 Task: Create a rule when anyone enters a card discription starting with a date after set due on the date.
Action: Mouse moved to (1158, 94)
Screenshot: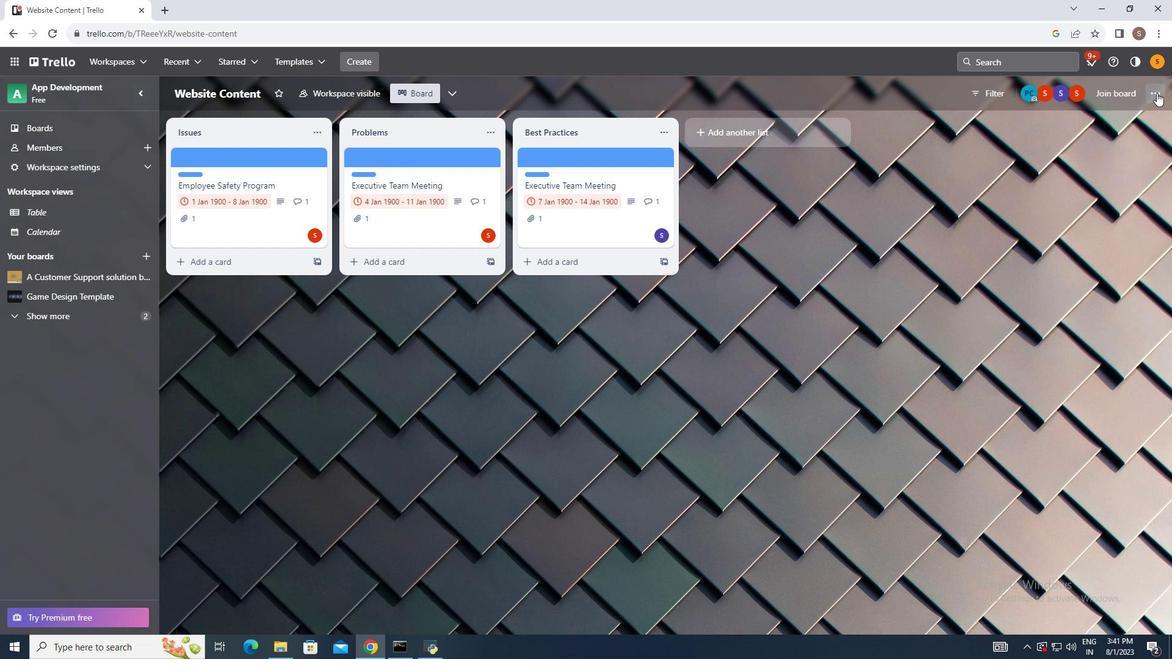 
Action: Mouse pressed left at (1158, 94)
Screenshot: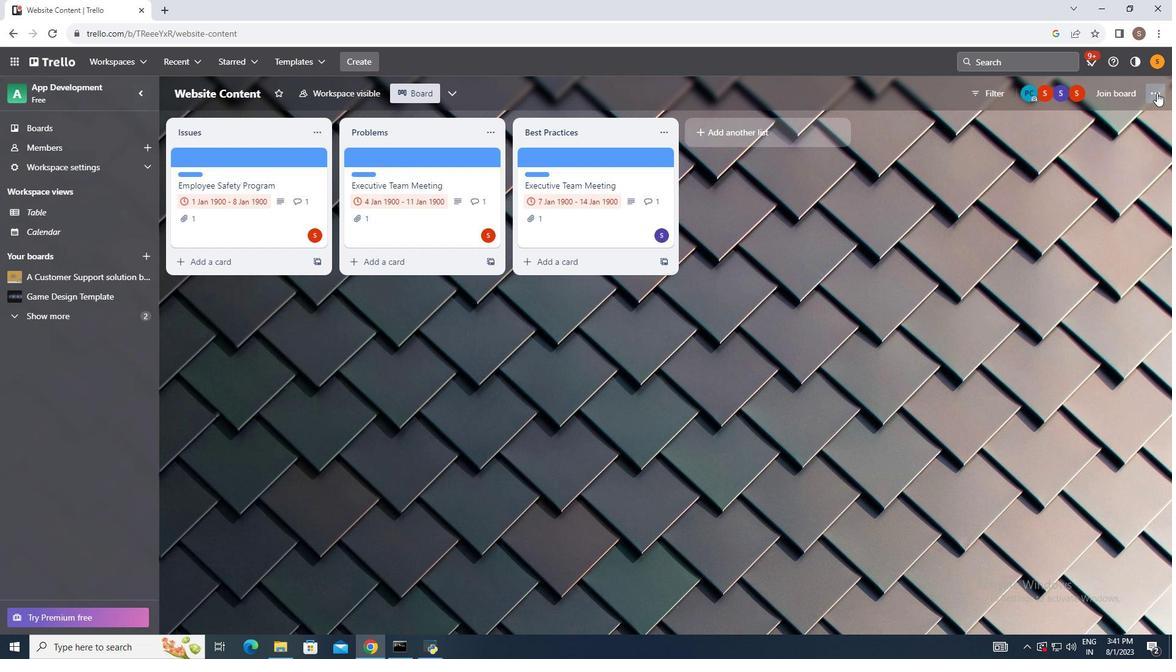 
Action: Mouse moved to (1069, 247)
Screenshot: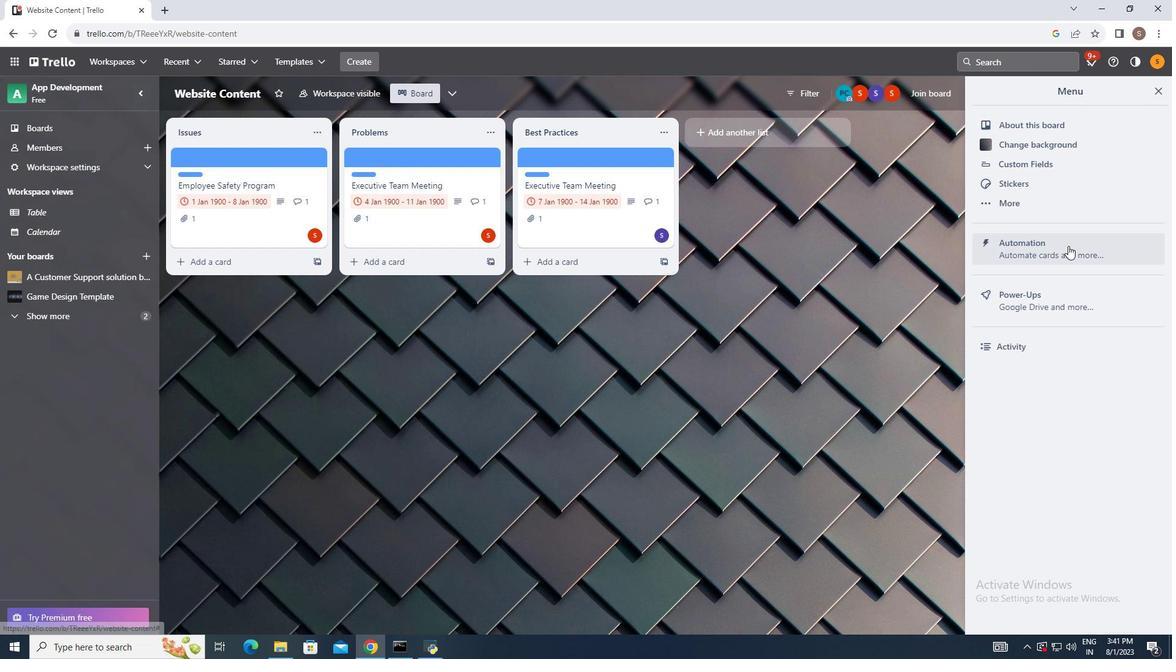 
Action: Mouse pressed left at (1069, 247)
Screenshot: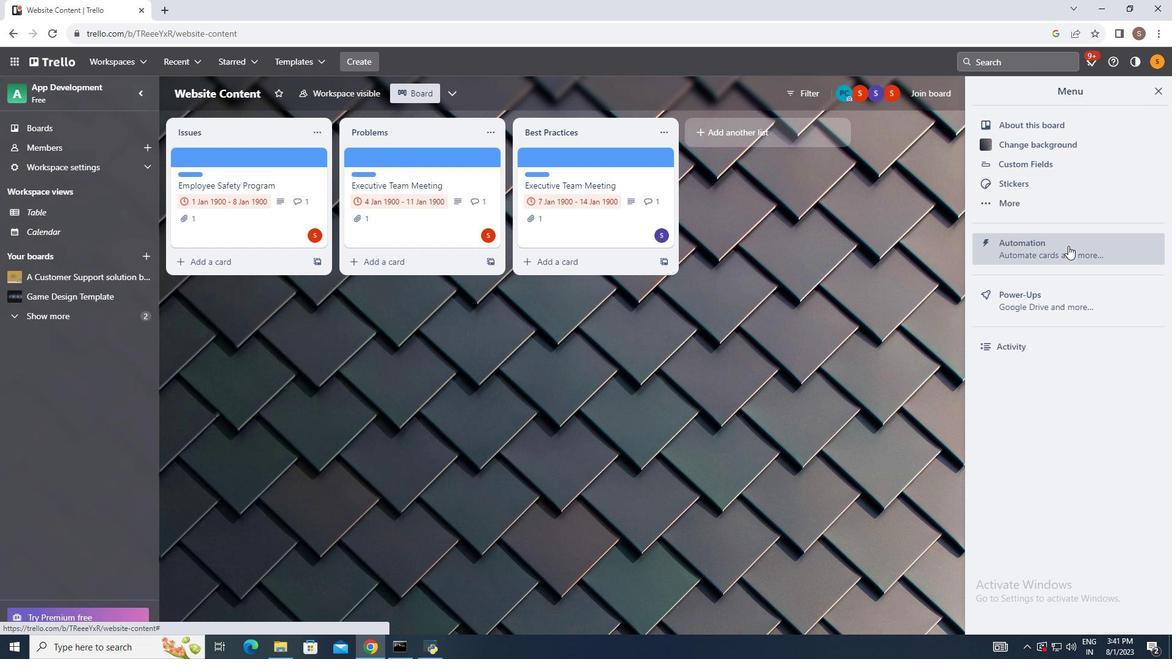 
Action: Mouse moved to (239, 194)
Screenshot: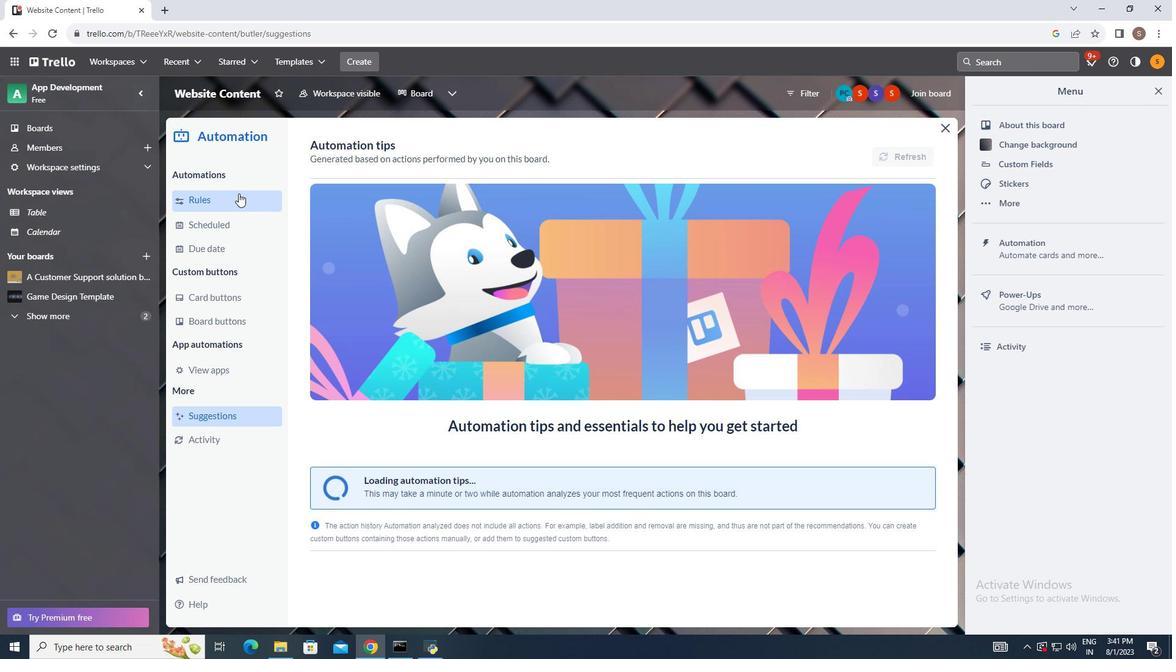 
Action: Mouse pressed left at (239, 194)
Screenshot: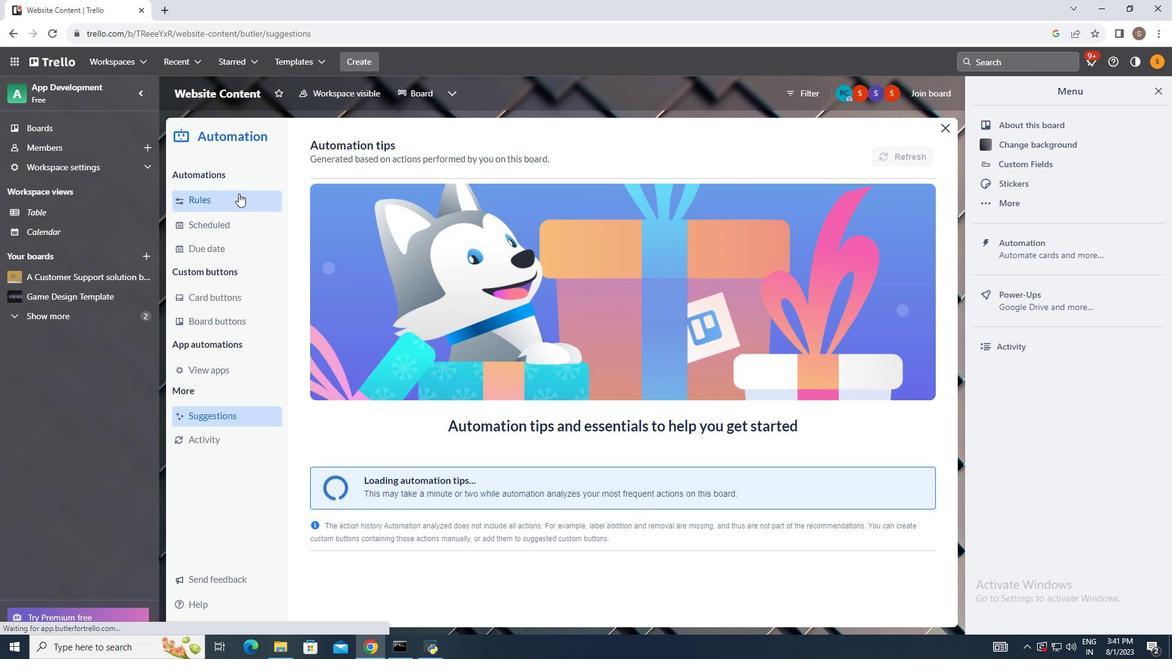 
Action: Mouse moved to (821, 147)
Screenshot: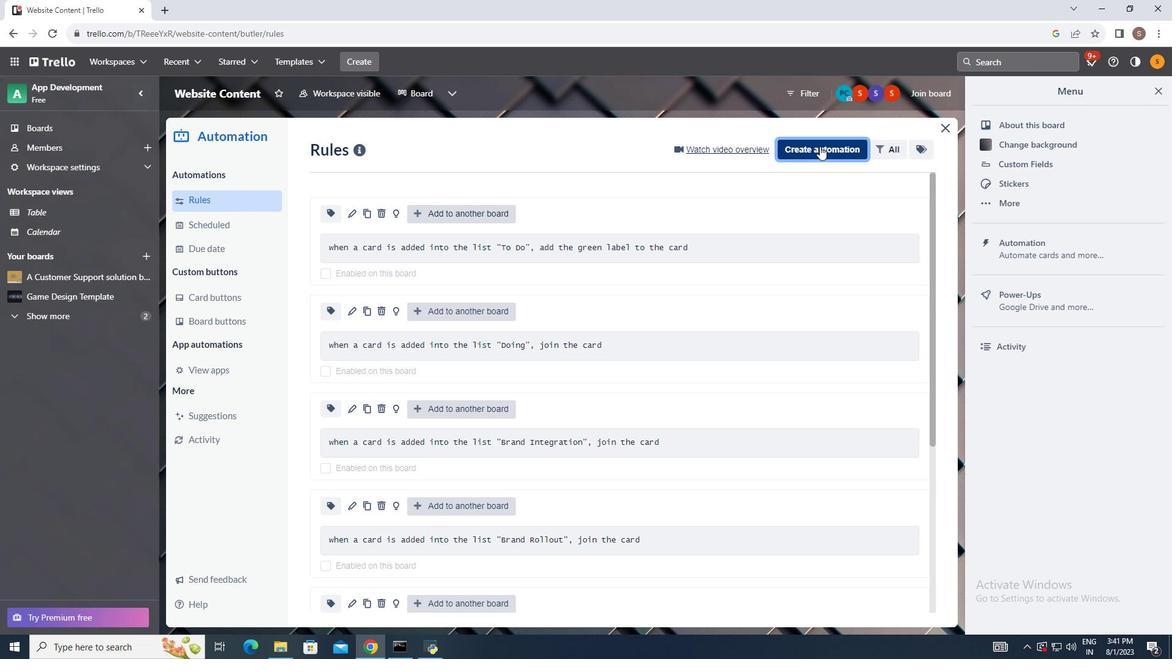 
Action: Mouse pressed left at (821, 147)
Screenshot: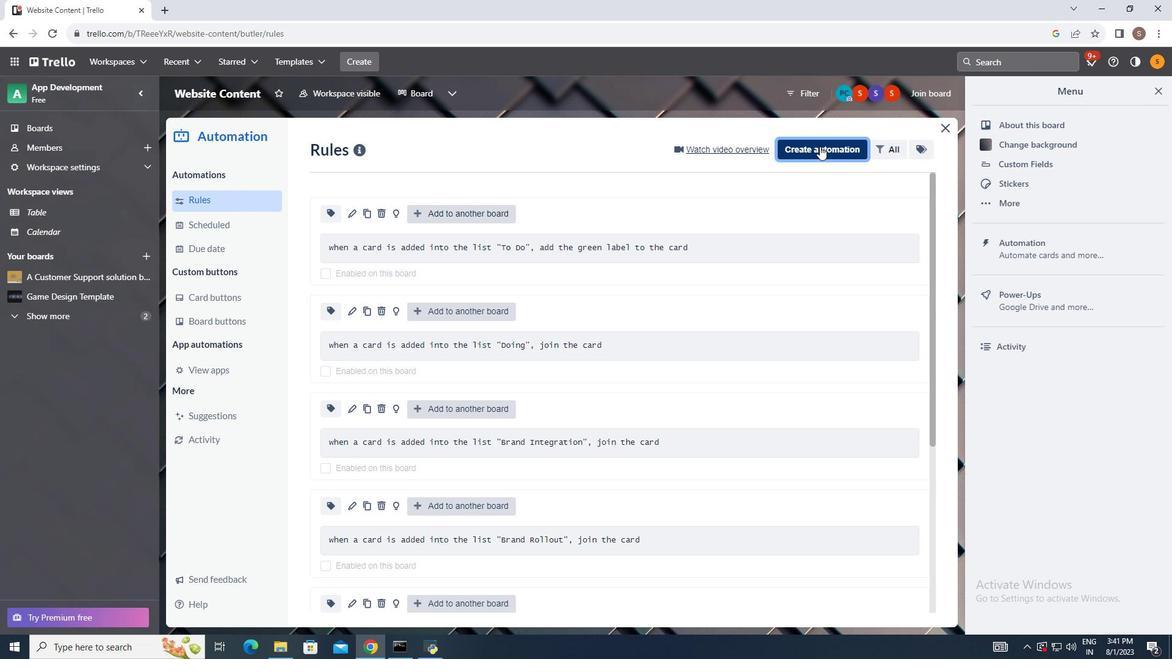 
Action: Mouse moved to (644, 268)
Screenshot: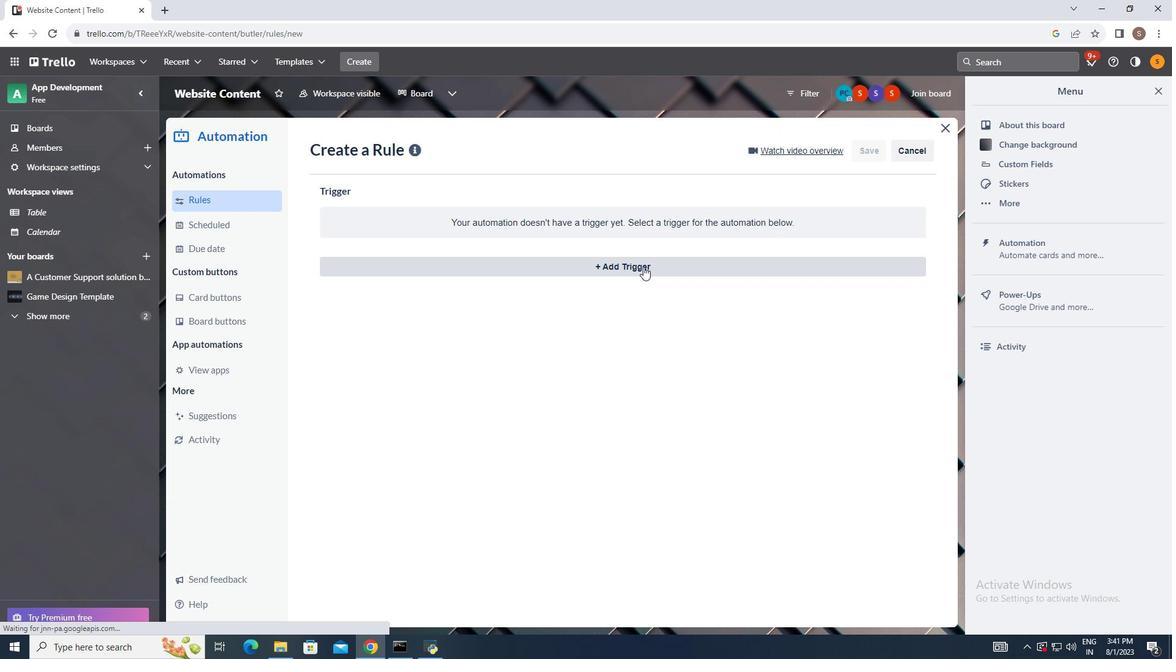 
Action: Mouse pressed left at (644, 268)
Screenshot: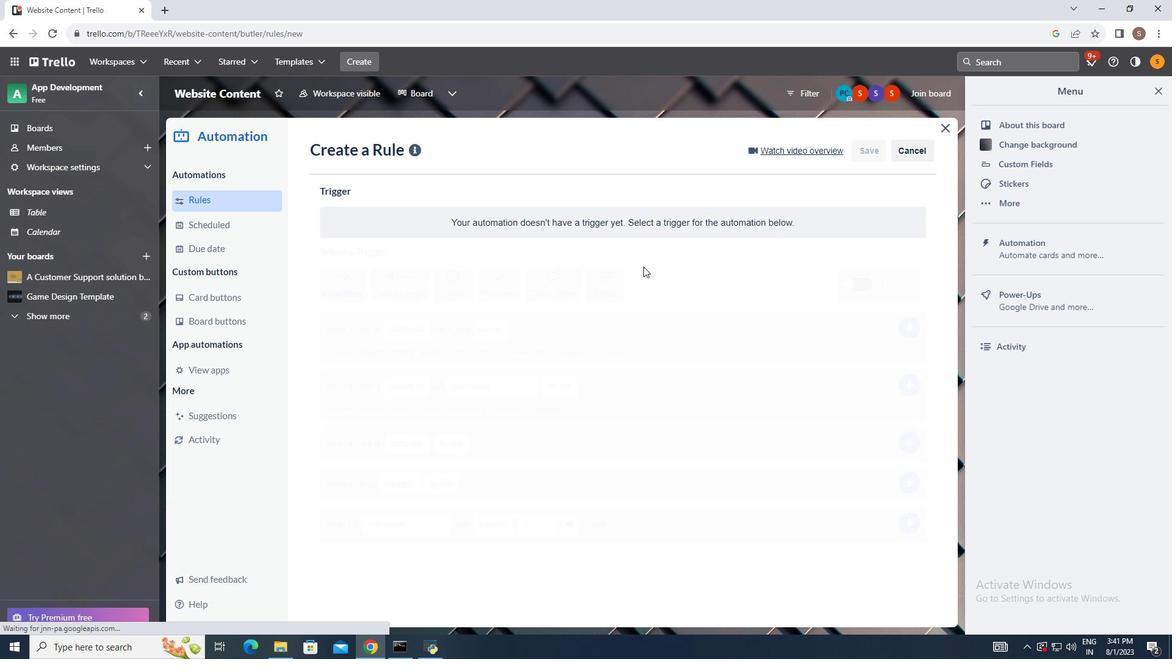 
Action: Mouse moved to (459, 305)
Screenshot: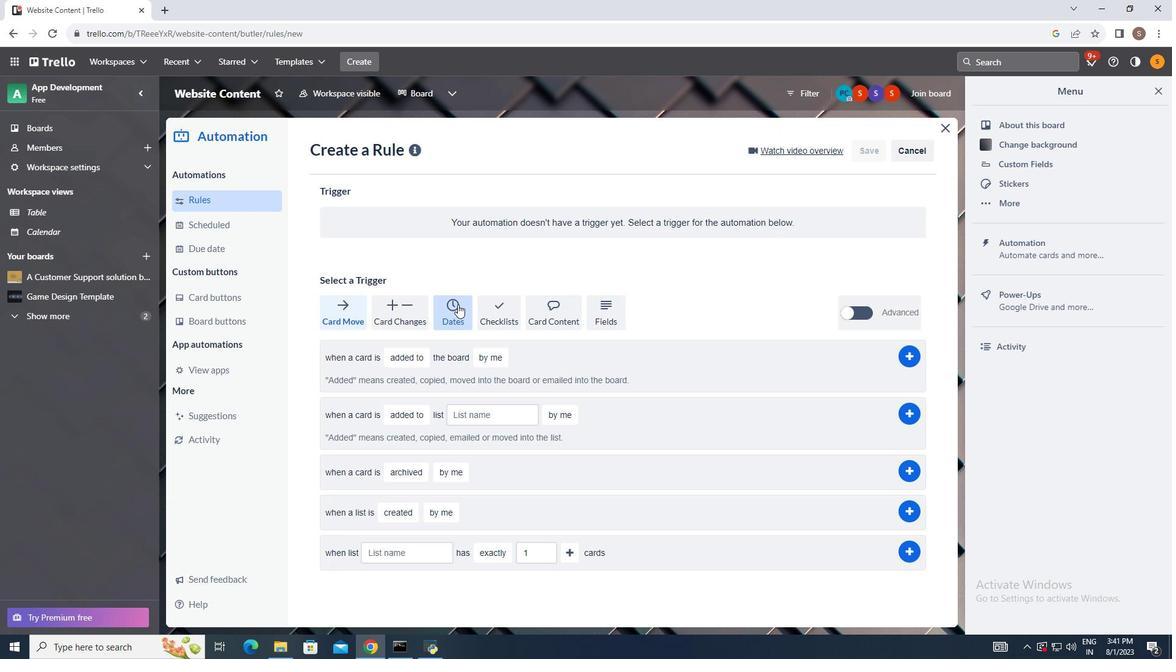
Action: Mouse pressed left at (459, 305)
Screenshot: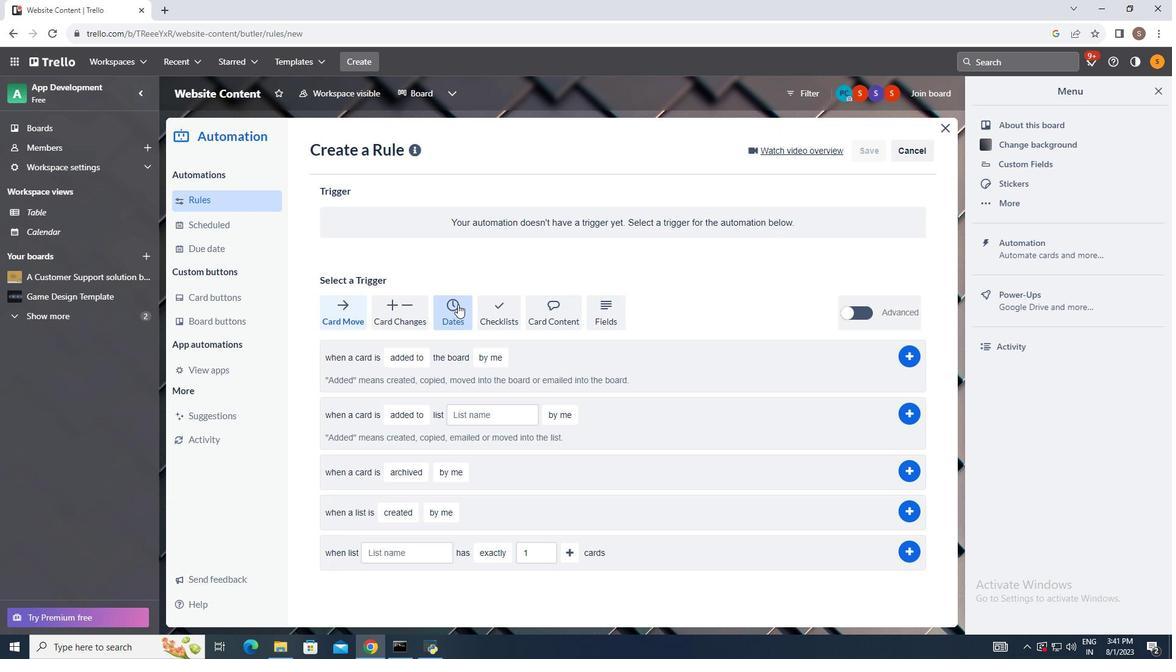 
Action: Mouse moved to (366, 459)
Screenshot: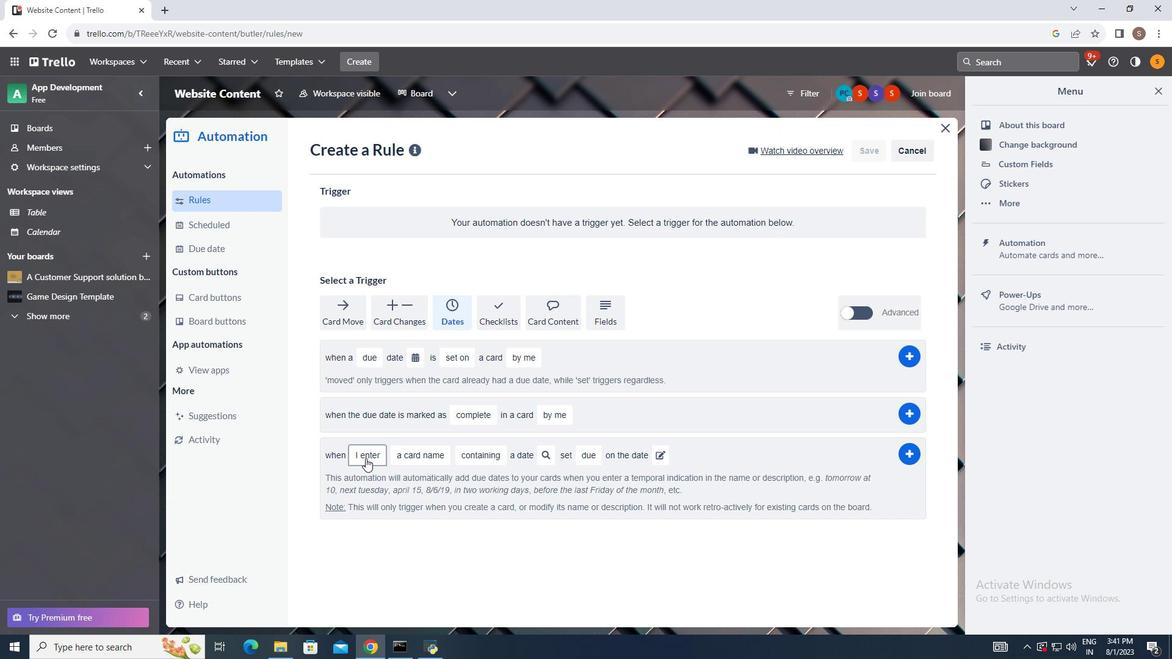 
Action: Mouse pressed left at (366, 459)
Screenshot: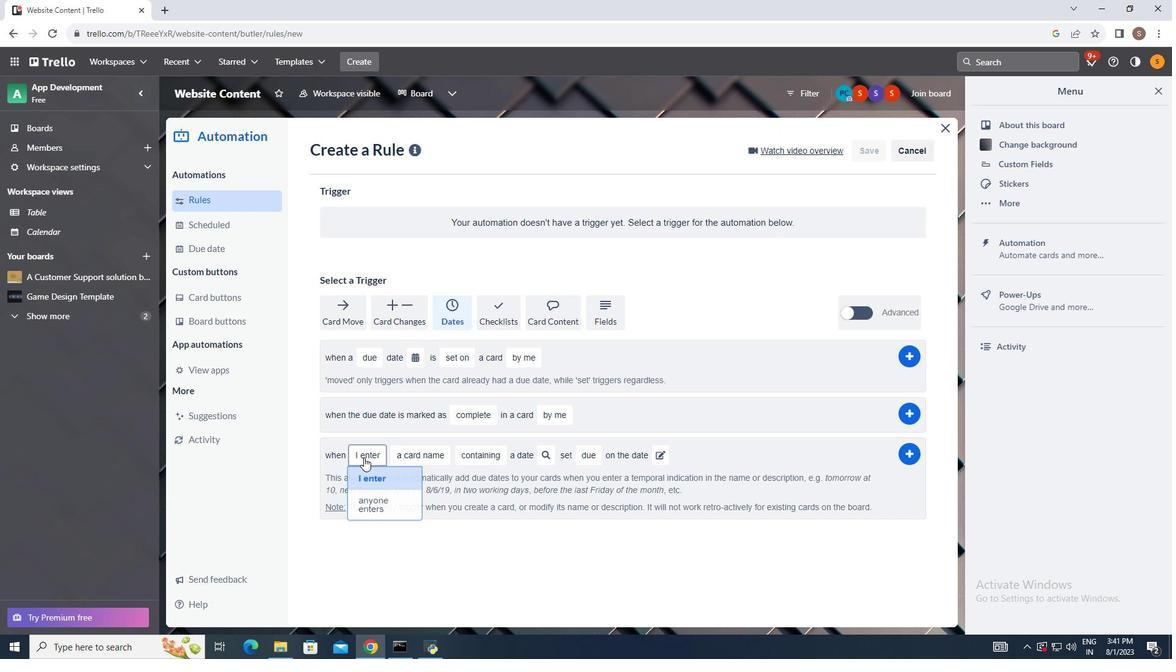 
Action: Mouse moved to (363, 501)
Screenshot: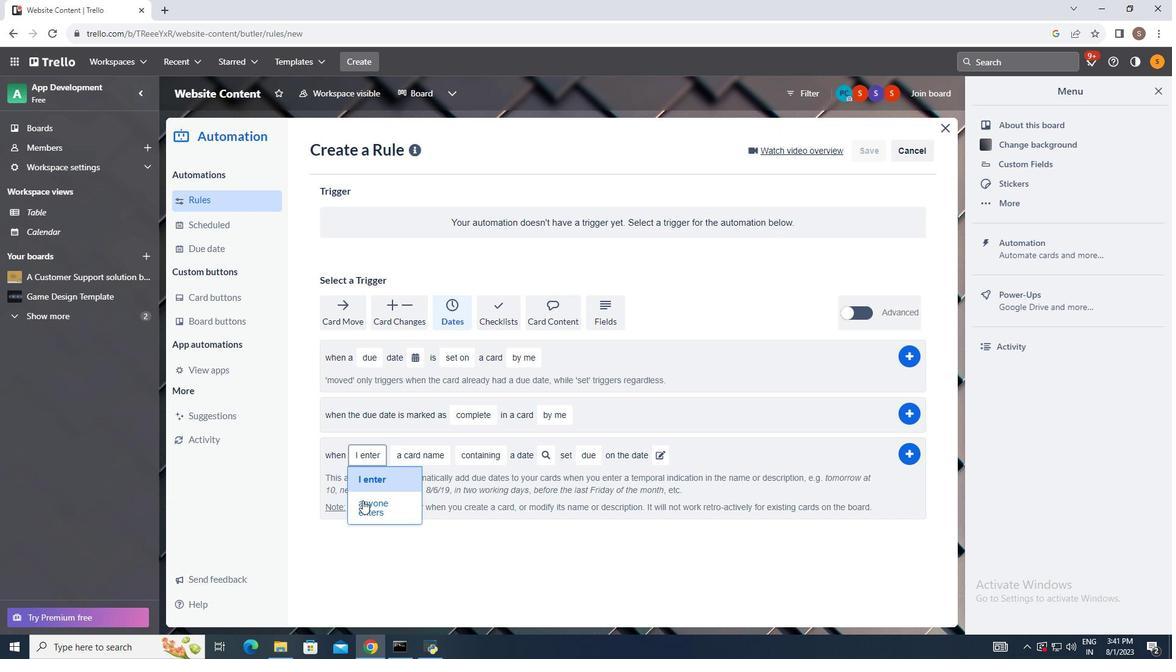 
Action: Mouse pressed left at (363, 501)
Screenshot: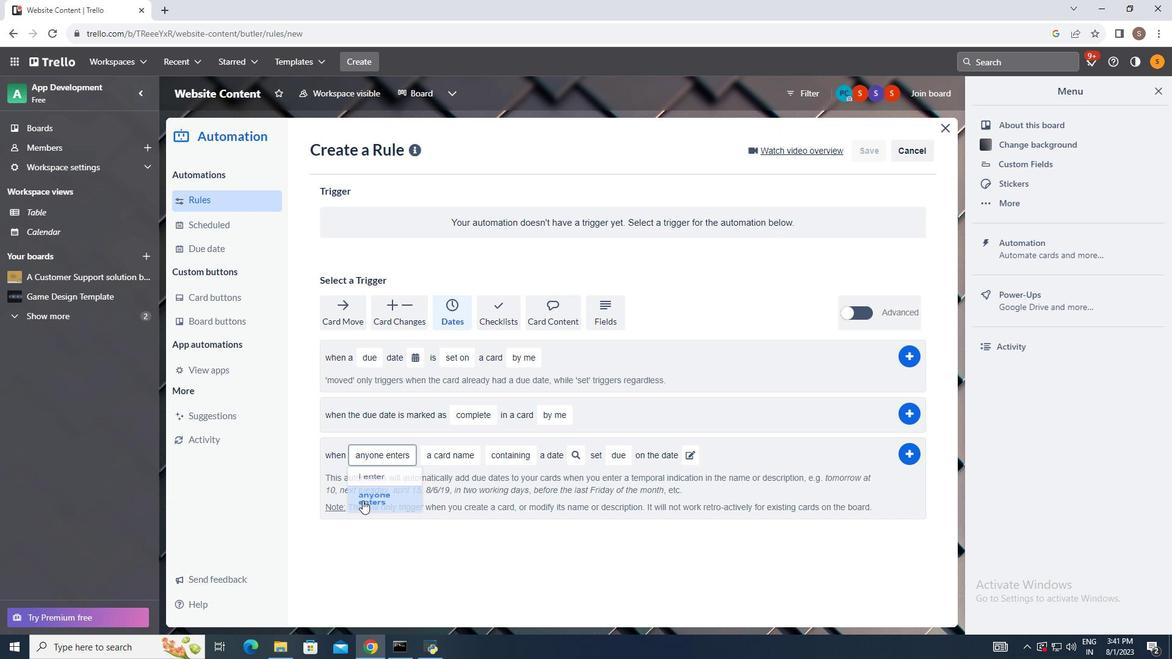 
Action: Mouse moved to (442, 461)
Screenshot: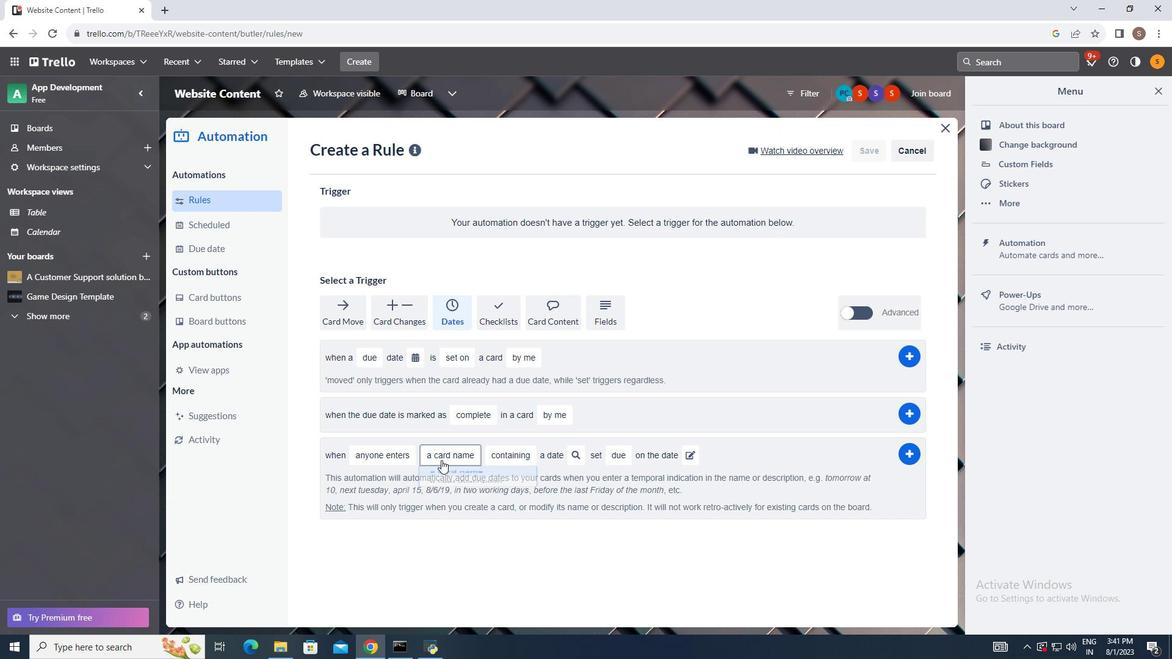 
Action: Mouse pressed left at (442, 461)
Screenshot: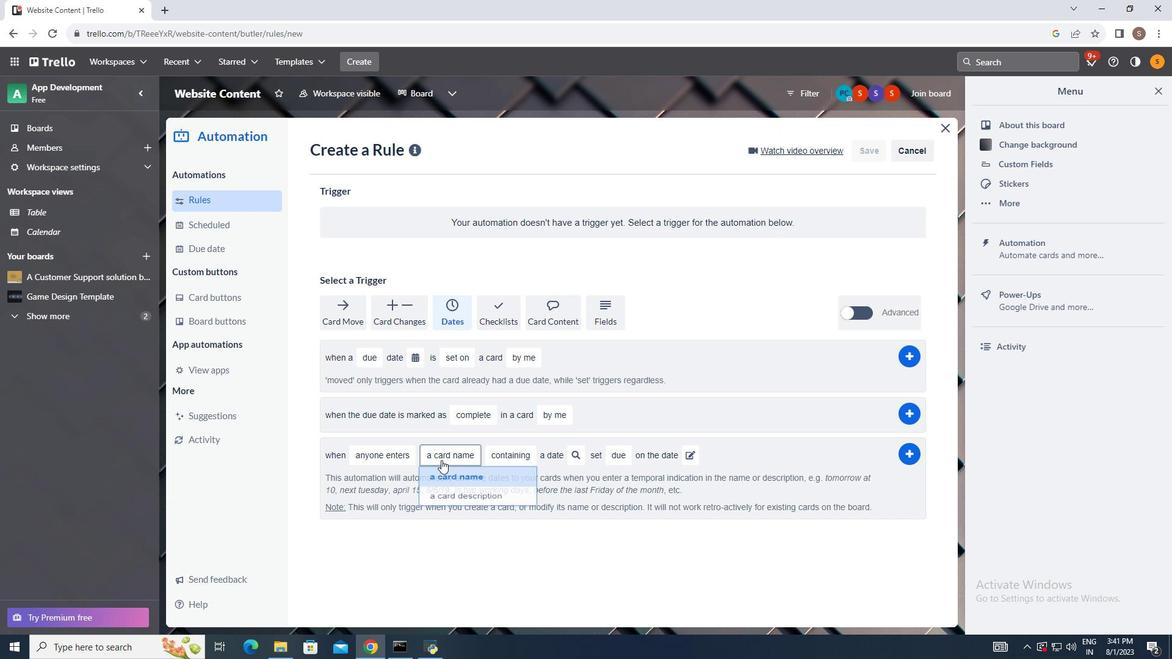 
Action: Mouse moved to (450, 503)
Screenshot: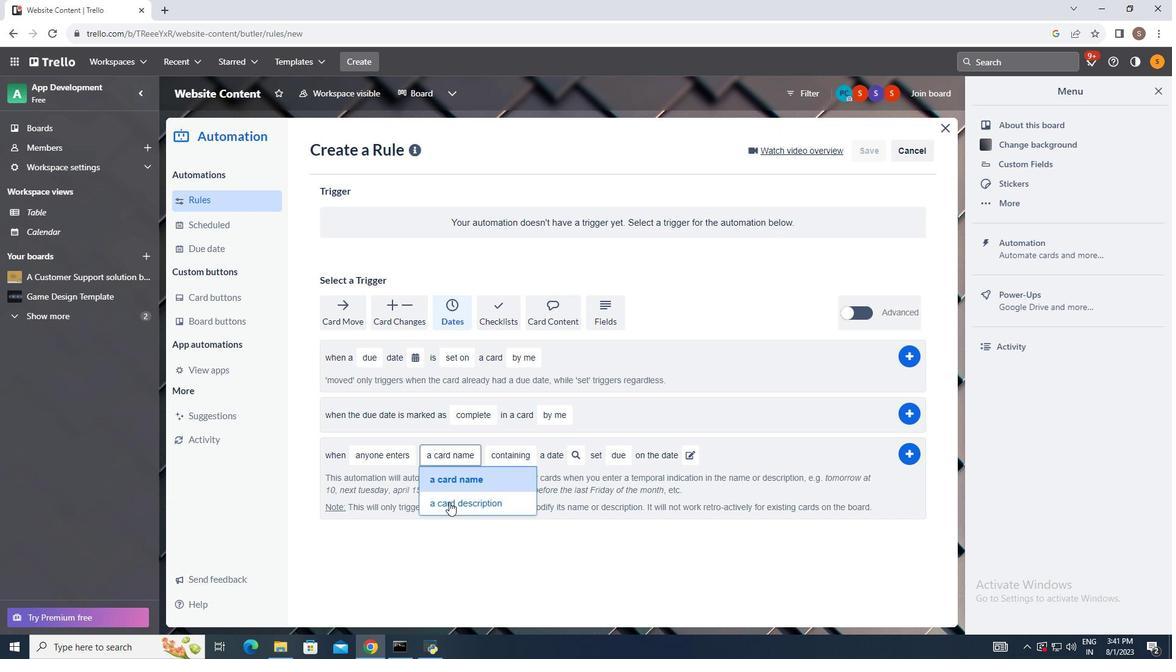 
Action: Mouse pressed left at (450, 503)
Screenshot: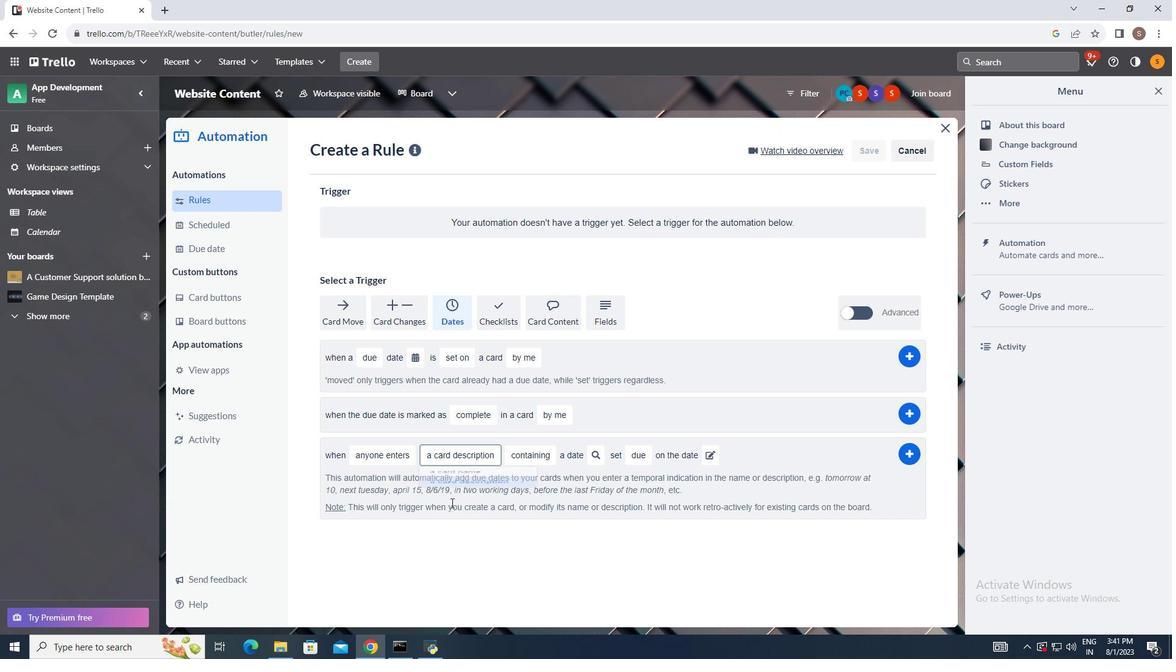 
Action: Mouse moved to (535, 460)
Screenshot: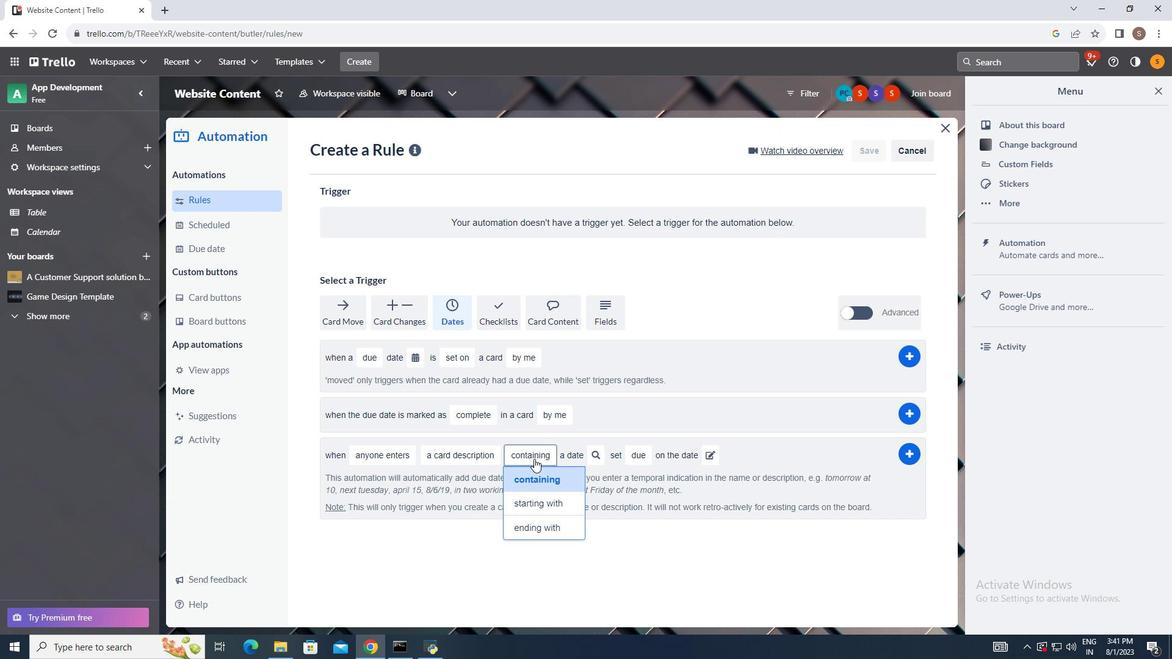 
Action: Mouse pressed left at (535, 460)
Screenshot: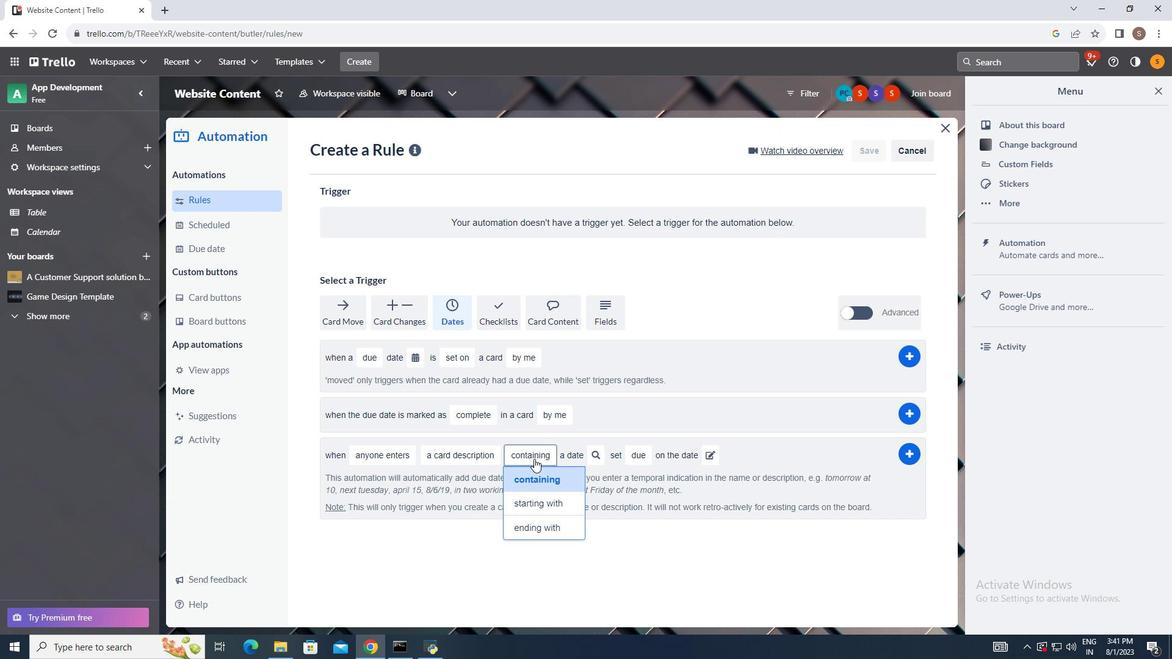 
Action: Mouse moved to (542, 501)
Screenshot: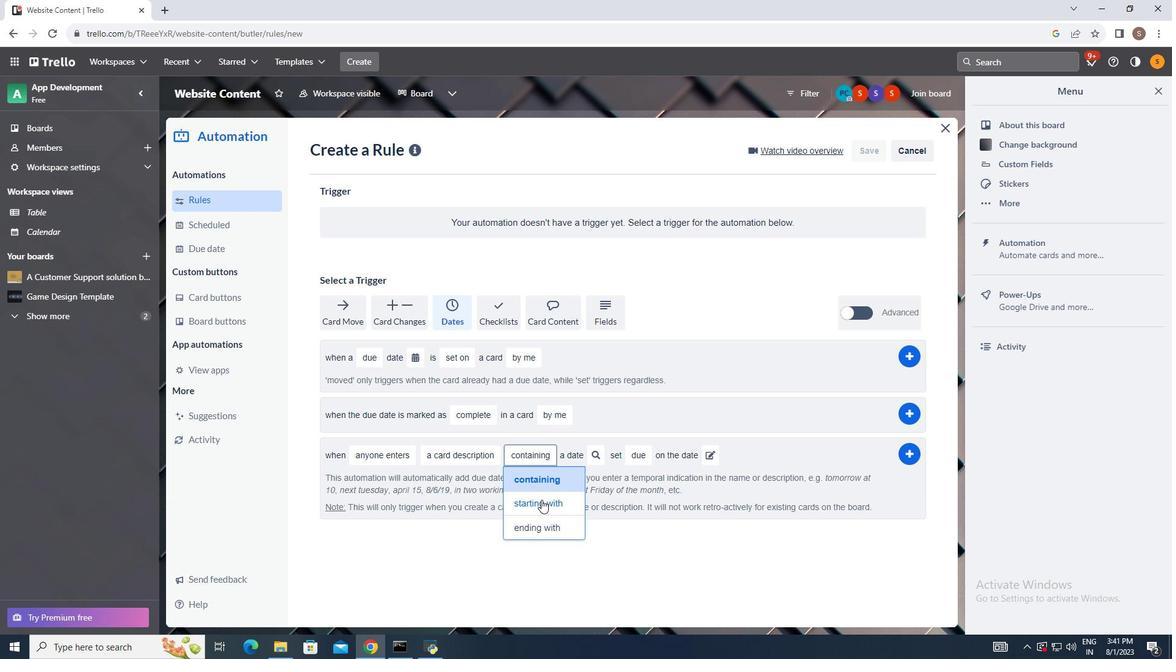 
Action: Mouse pressed left at (542, 501)
Screenshot: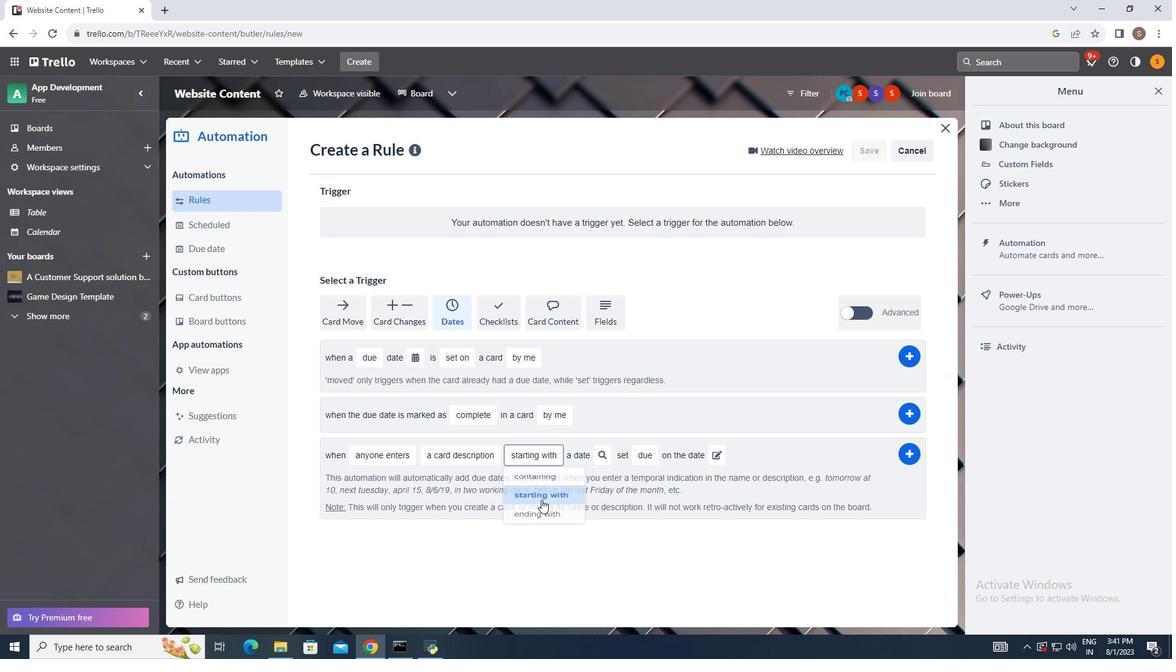 
Action: Mouse moved to (607, 460)
Screenshot: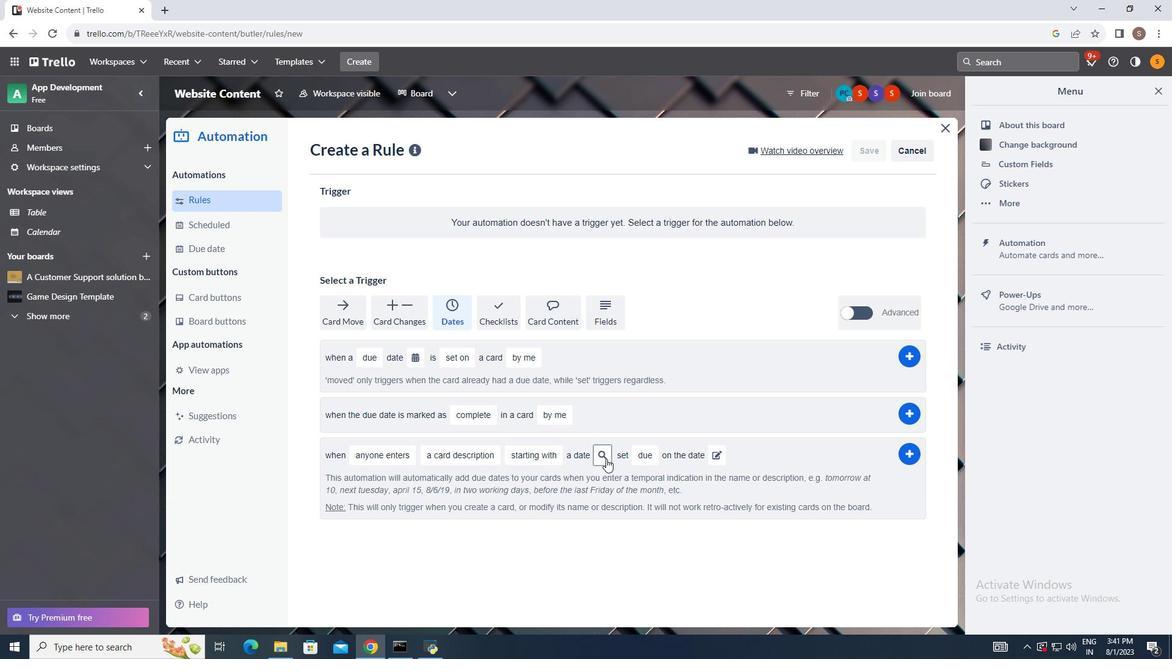 
Action: Mouse pressed left at (607, 460)
Screenshot: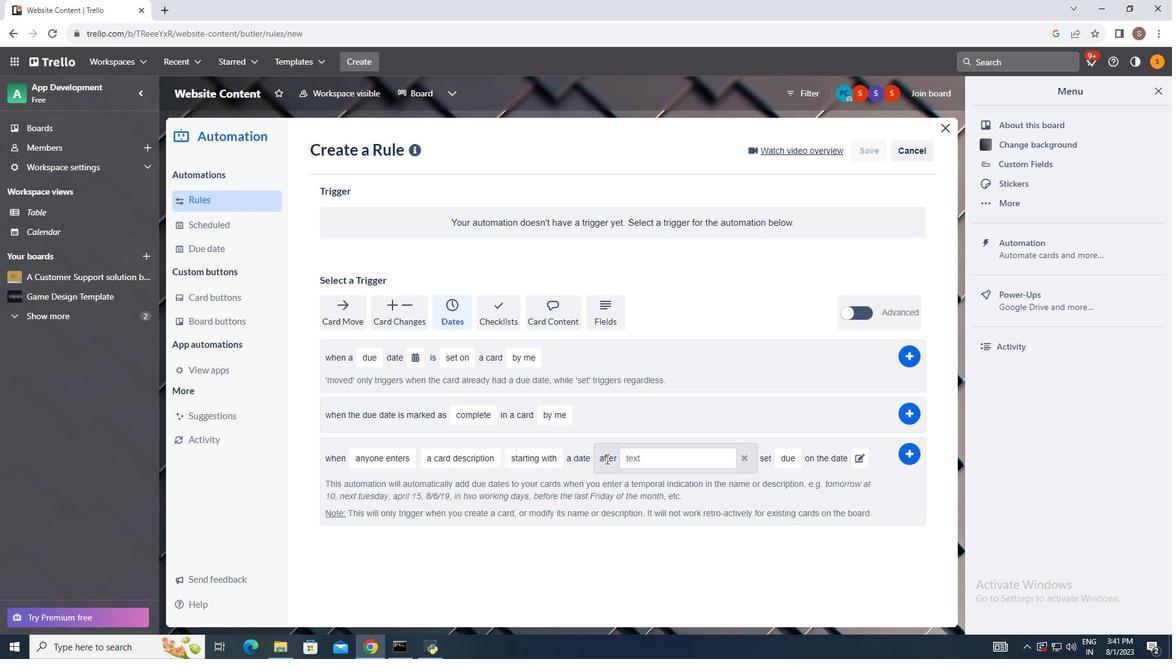 
Action: Mouse moved to (784, 462)
Screenshot: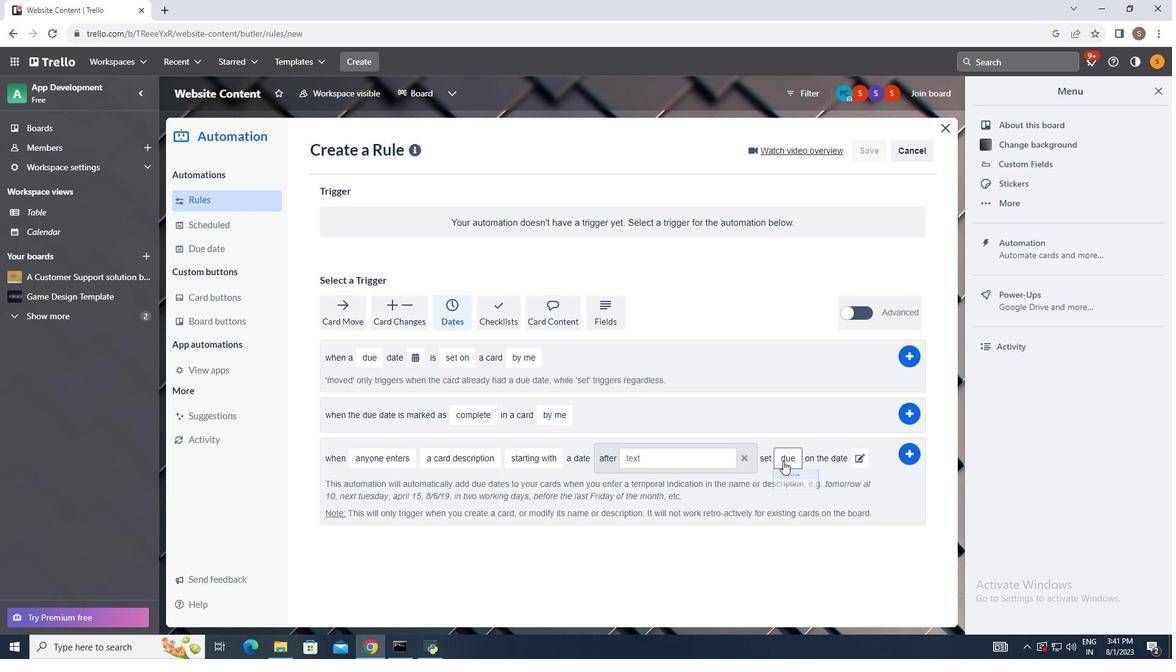 
Action: Mouse pressed left at (784, 462)
Screenshot: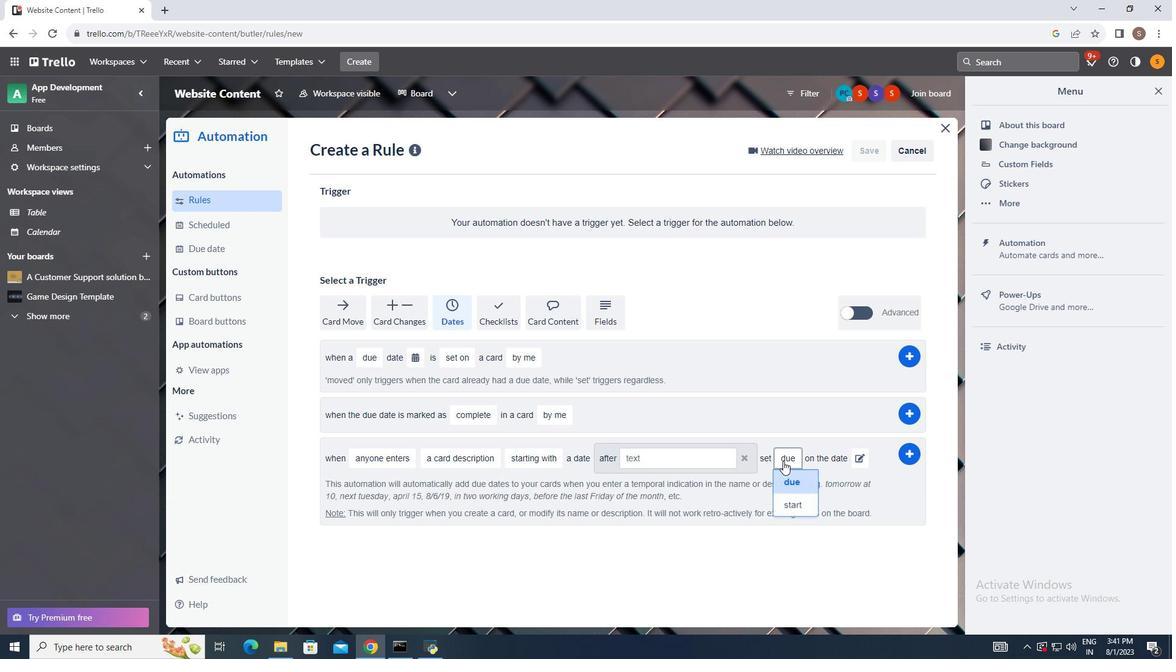 
Action: Mouse moved to (789, 484)
Screenshot: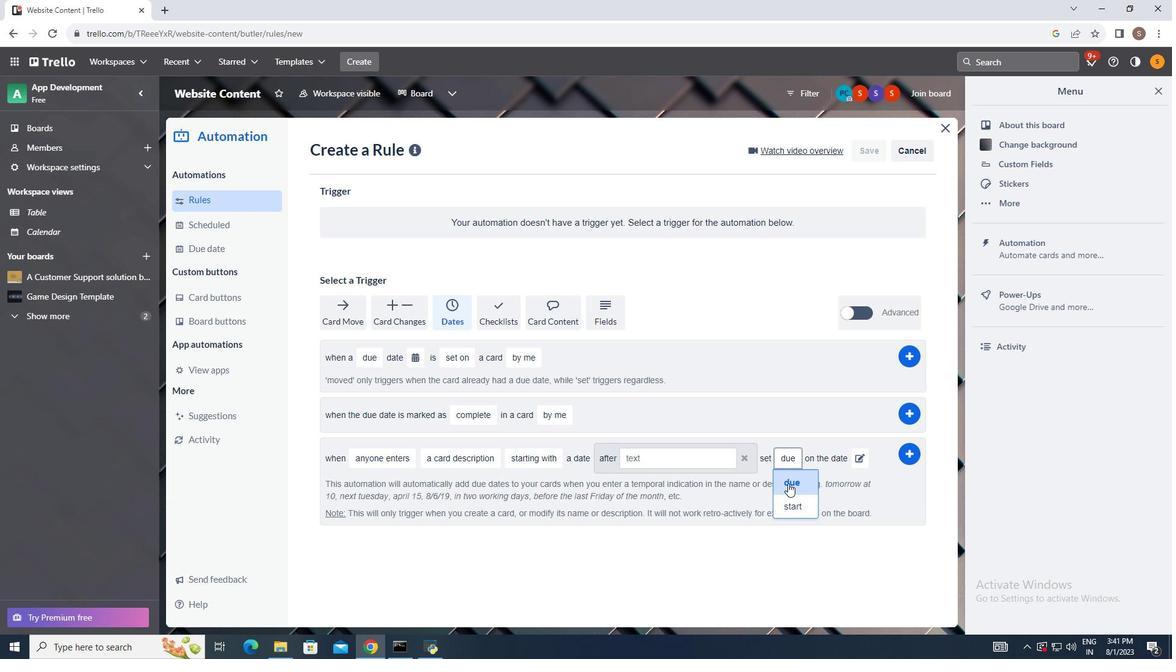 
Action: Mouse pressed left at (789, 484)
Screenshot: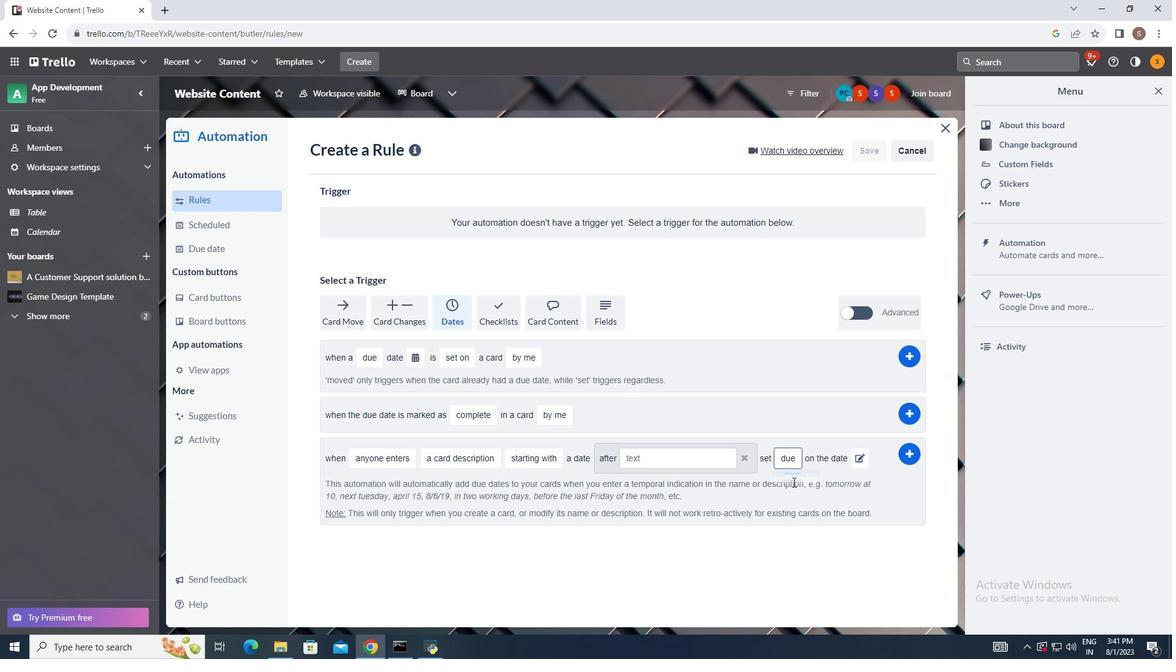 
Action: Mouse moved to (905, 456)
Screenshot: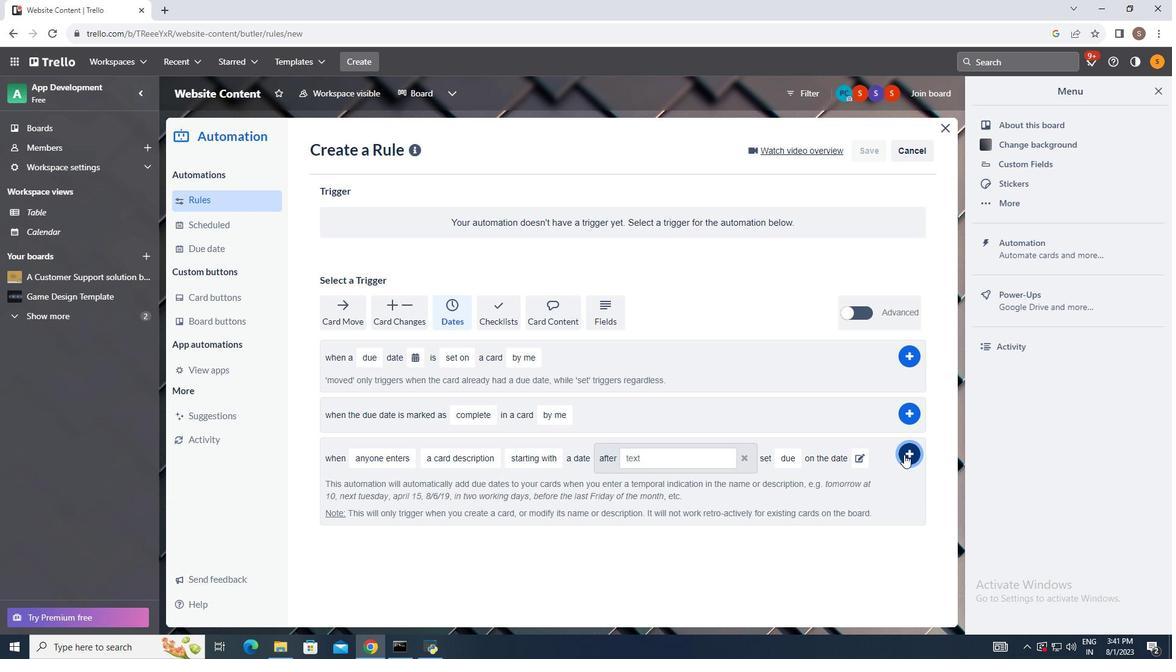 
Action: Mouse pressed left at (905, 456)
Screenshot: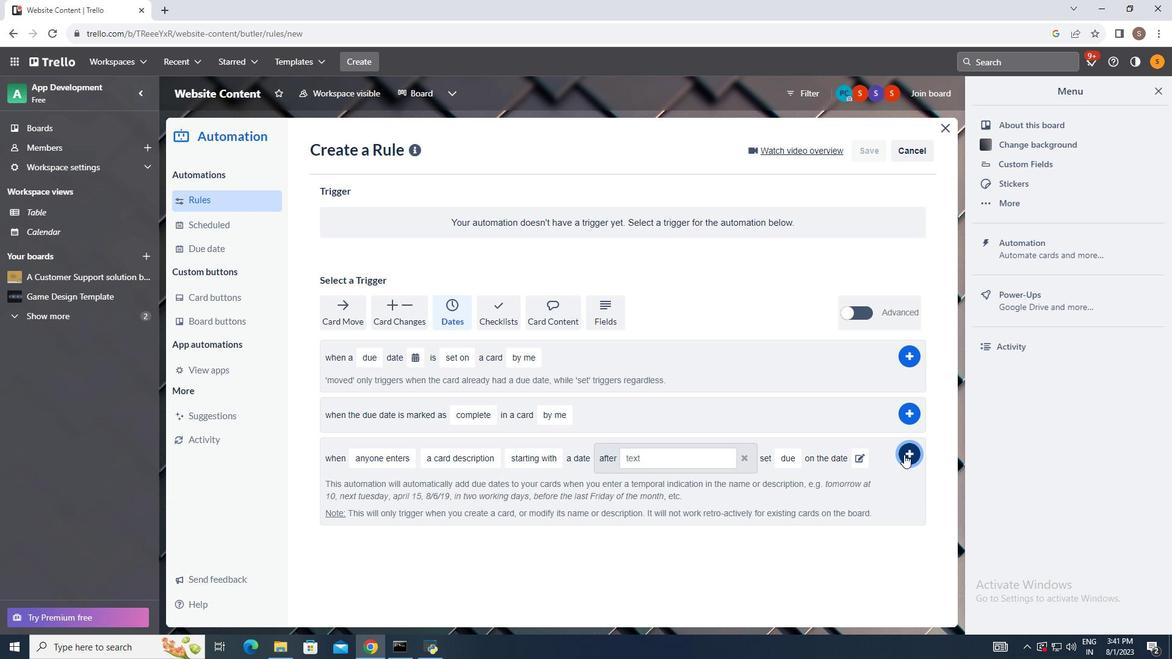 
Action: Mouse moved to (651, 357)
Screenshot: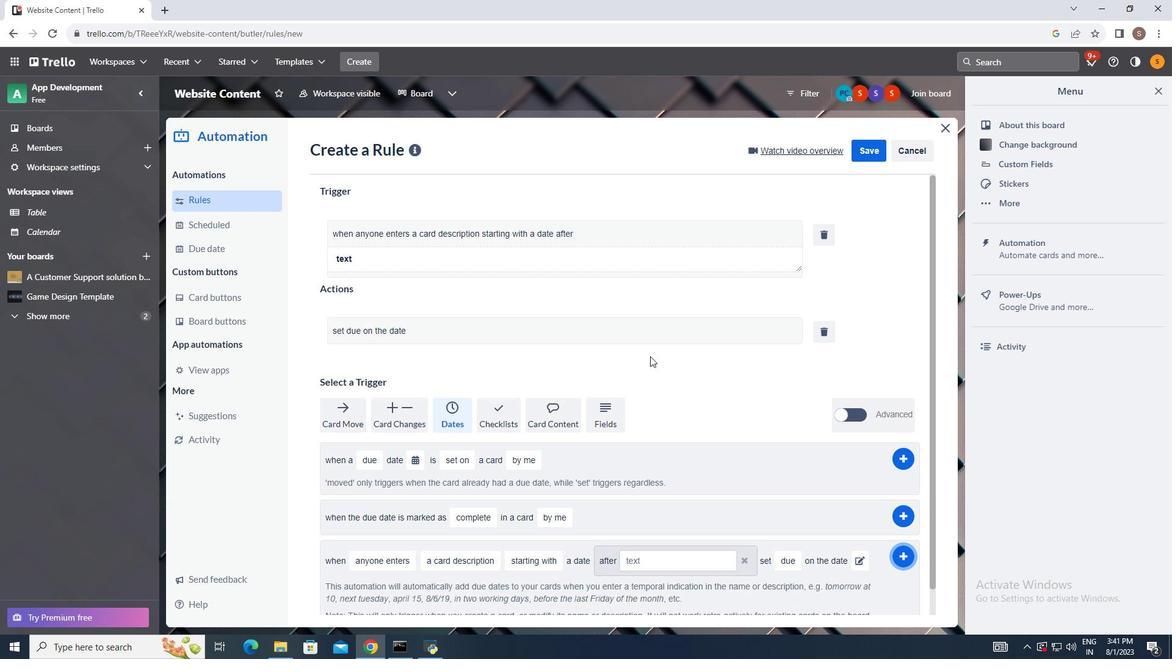 
